 Task: Create a task  Create user profiles and permissions system for the app , assign it to team member softage.9@softage.net in the project TruTech and update the status of the task to  Off Track , set the priority of the task to Medium.
Action: Mouse moved to (50, 343)
Screenshot: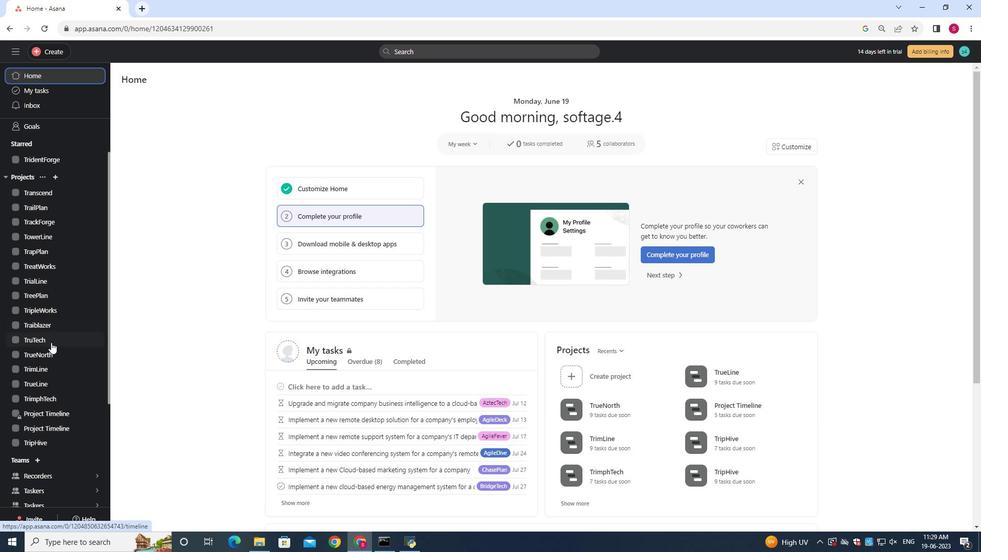 
Action: Mouse pressed left at (50, 343)
Screenshot: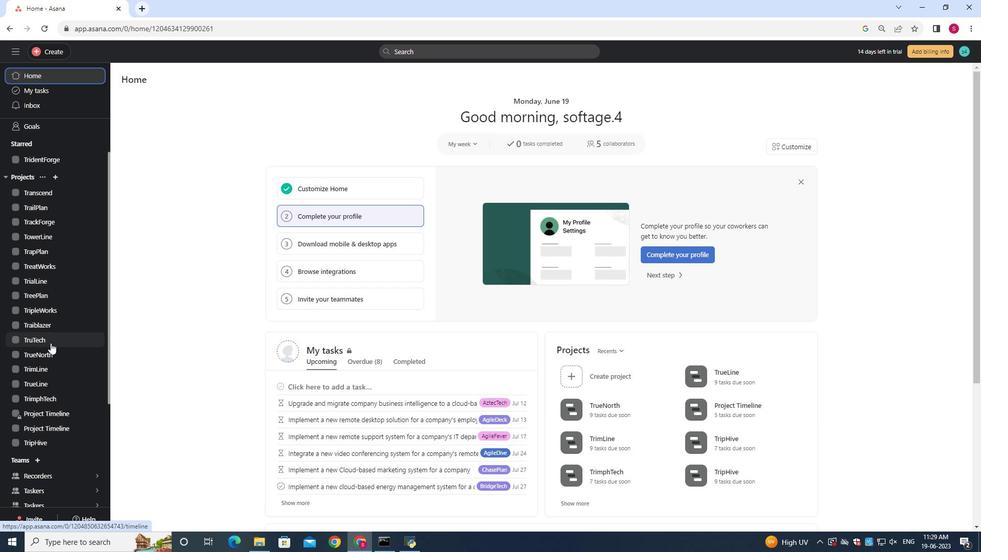 
Action: Mouse moved to (141, 122)
Screenshot: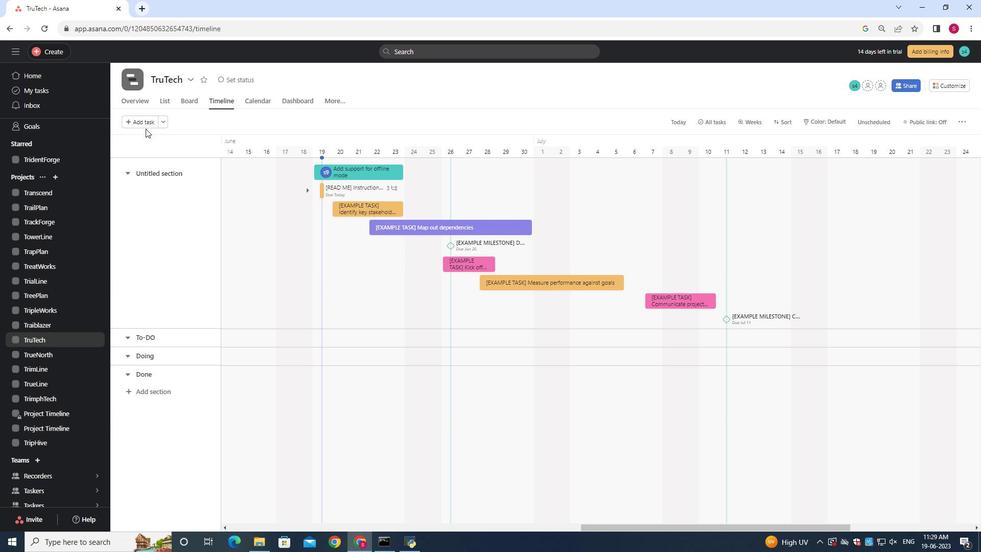 
Action: Mouse pressed left at (141, 122)
Screenshot: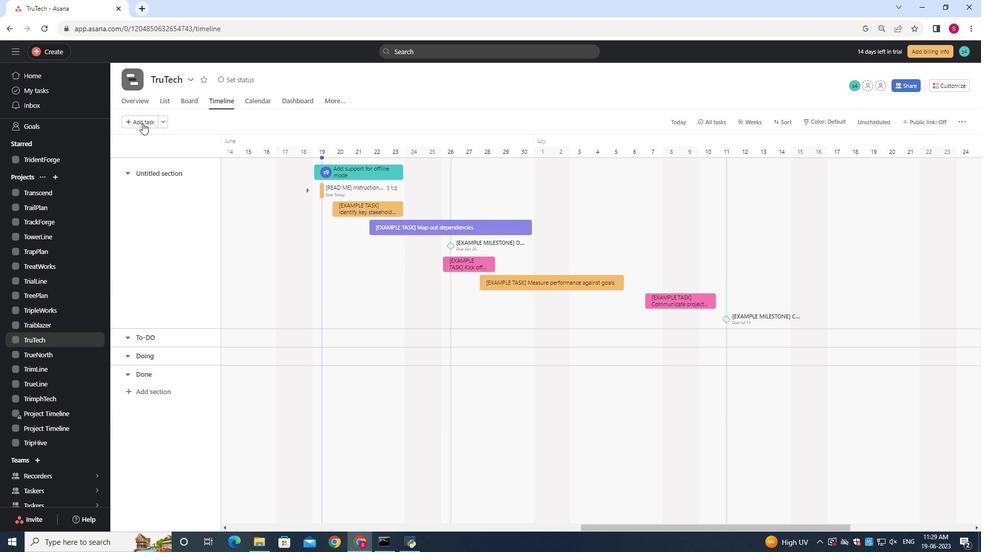 
Action: Mouse moved to (141, 121)
Screenshot: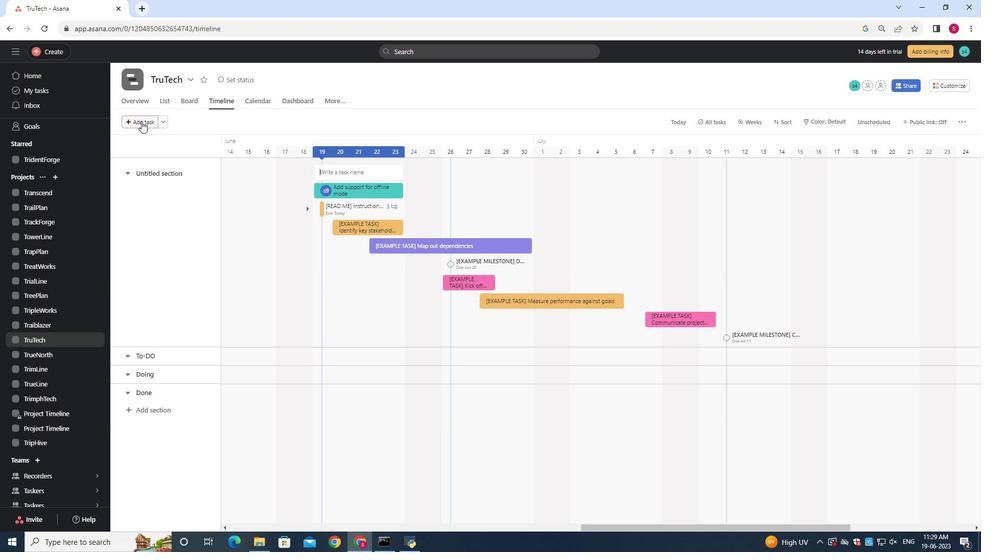 
Action: Key pressed <Key.shift>Create<Key.space>user<Key.space>profiles<Key.space>and<Key.space>permissions<Key.space>system
Screenshot: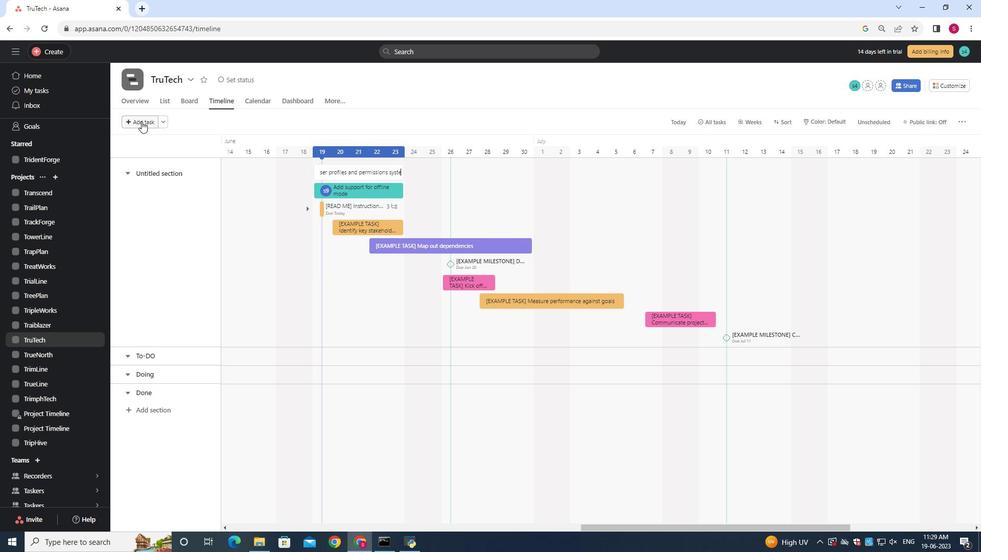 
Action: Mouse moved to (373, 172)
Screenshot: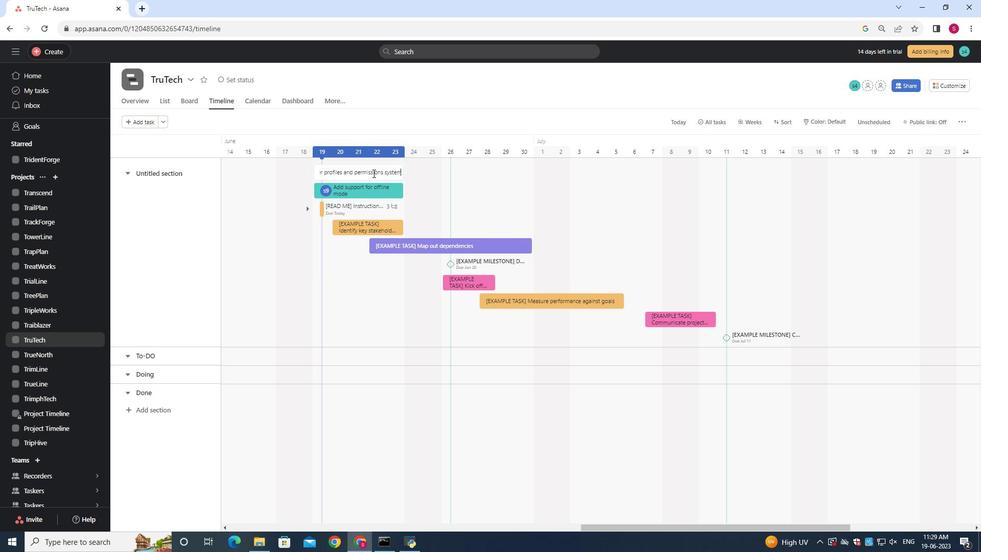 
Action: Mouse pressed left at (373, 172)
Screenshot: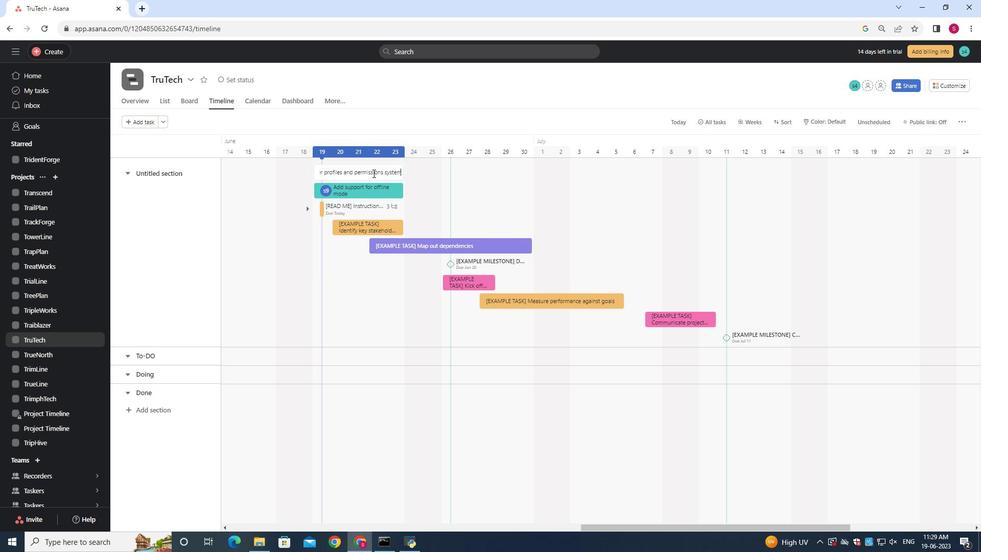
Action: Mouse moved to (792, 177)
Screenshot: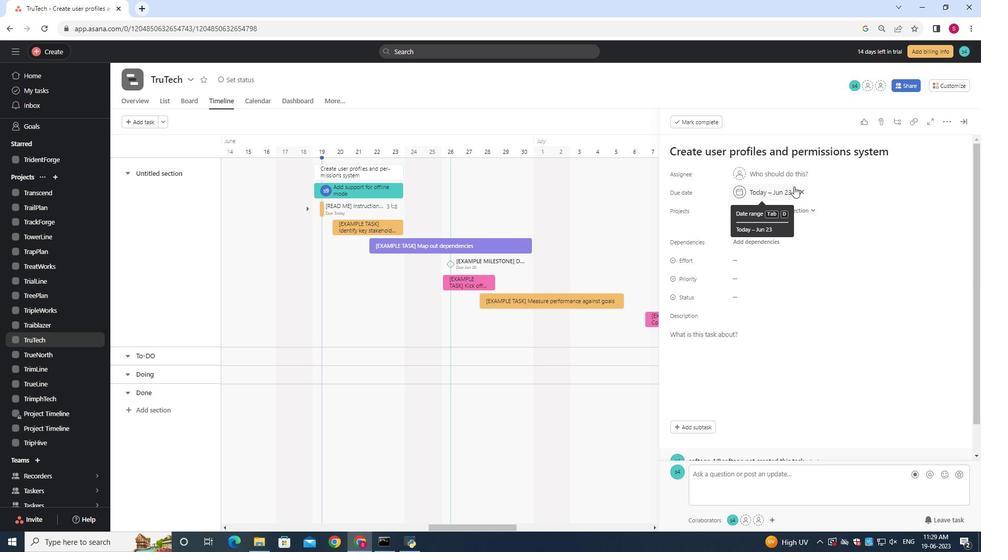 
Action: Mouse pressed left at (792, 177)
Screenshot: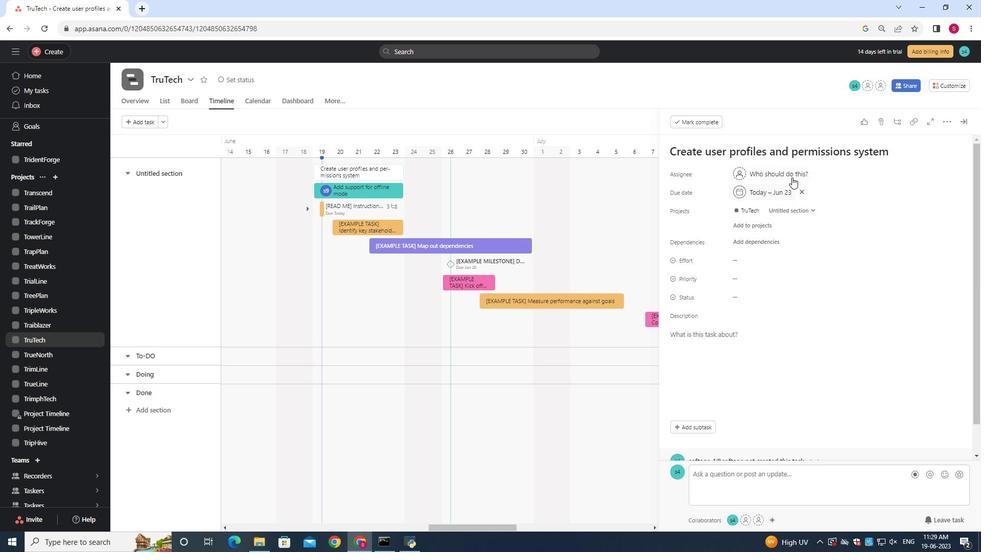 
Action: Key pressed softage.9<Key.shift>@softage.net
Screenshot: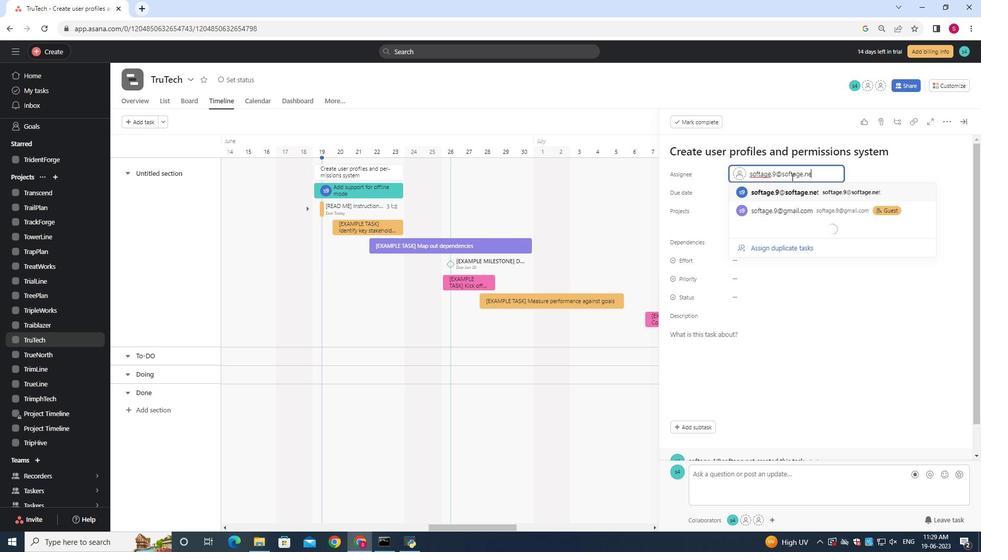 
Action: Mouse moved to (789, 189)
Screenshot: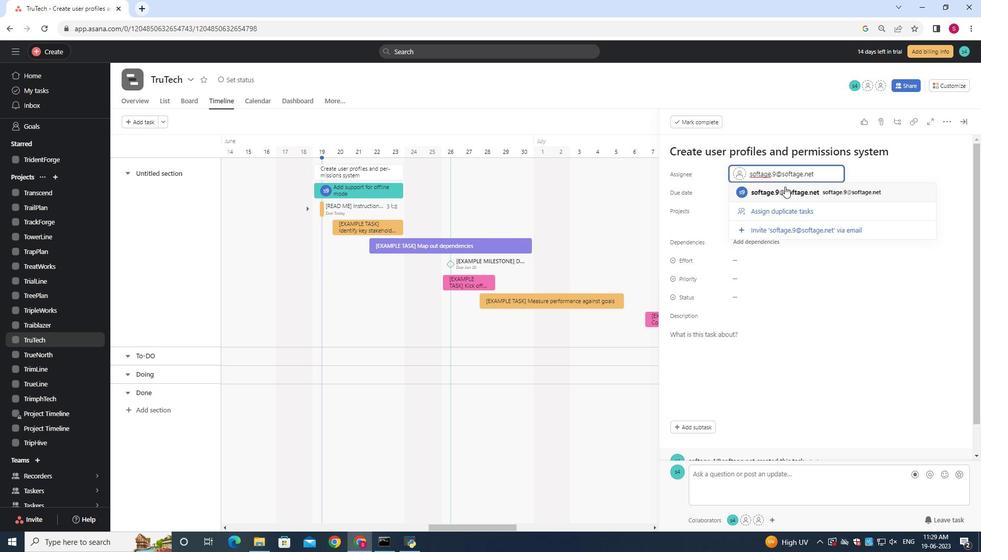
Action: Mouse pressed left at (789, 189)
Screenshot: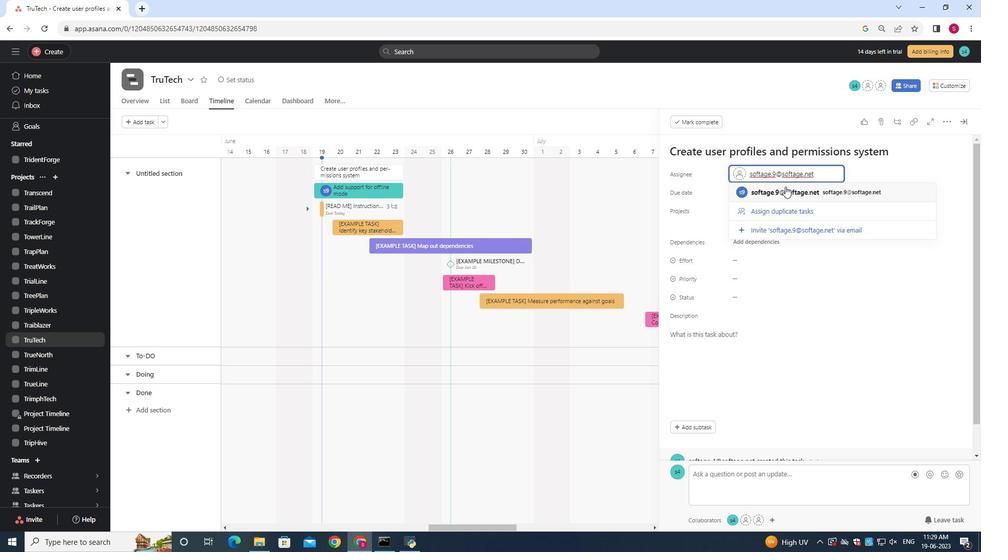 
Action: Mouse moved to (737, 298)
Screenshot: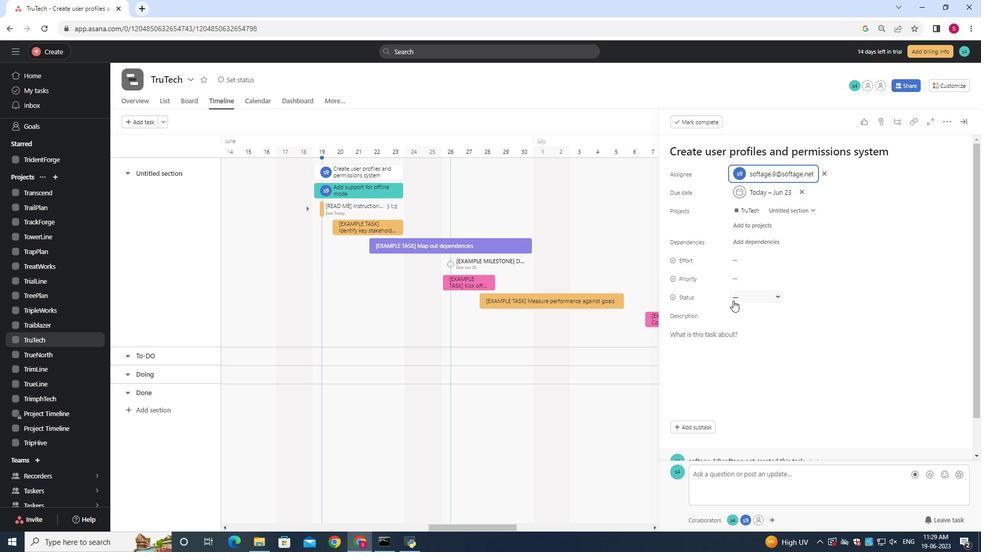 
Action: Mouse pressed left at (737, 298)
Screenshot: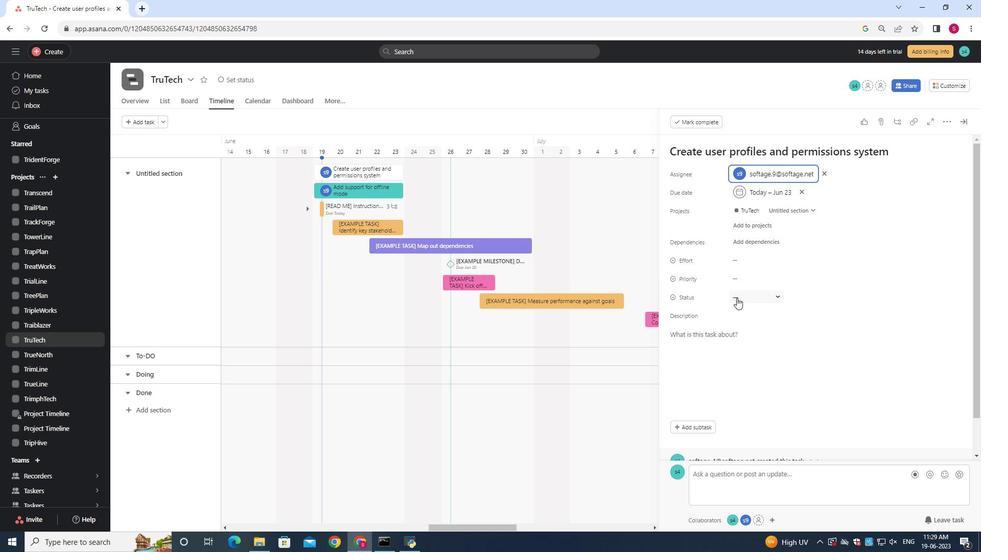 
Action: Mouse moved to (755, 361)
Screenshot: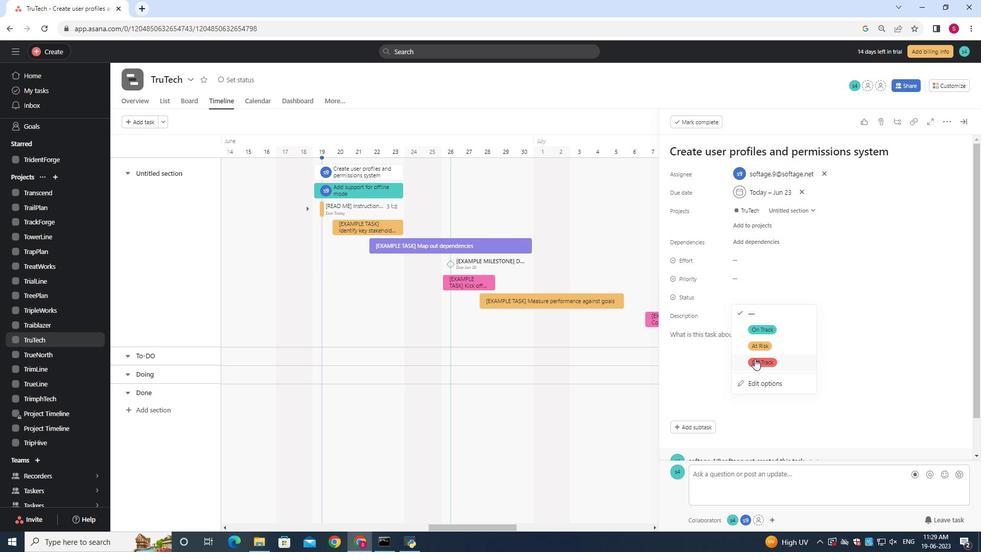 
Action: Mouse pressed left at (755, 361)
Screenshot: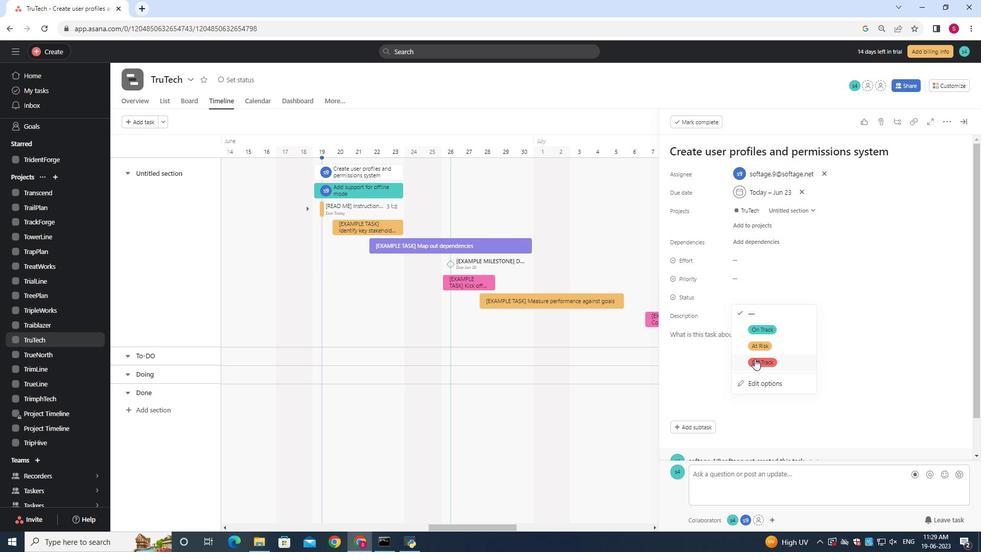 
Action: Mouse moved to (742, 272)
Screenshot: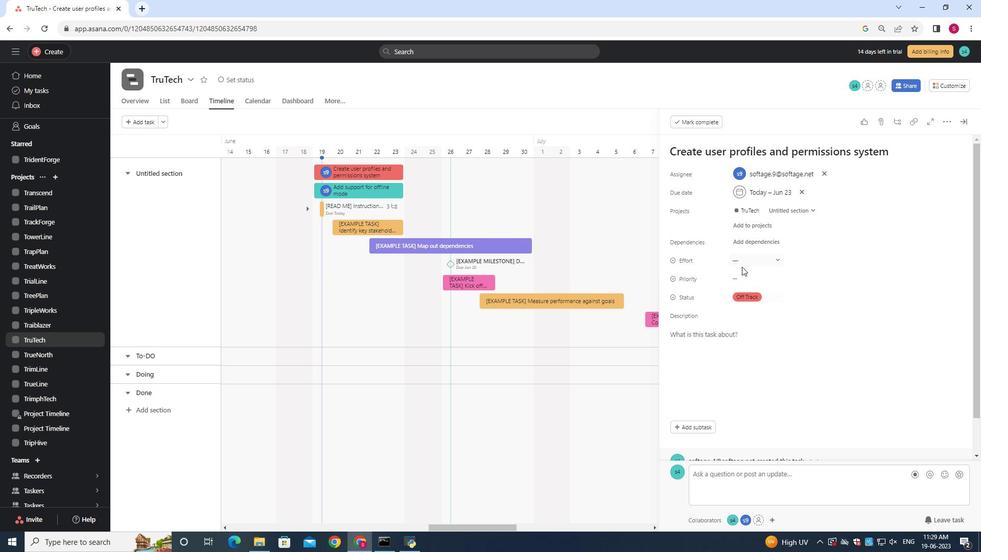 
Action: Mouse pressed left at (742, 272)
Screenshot: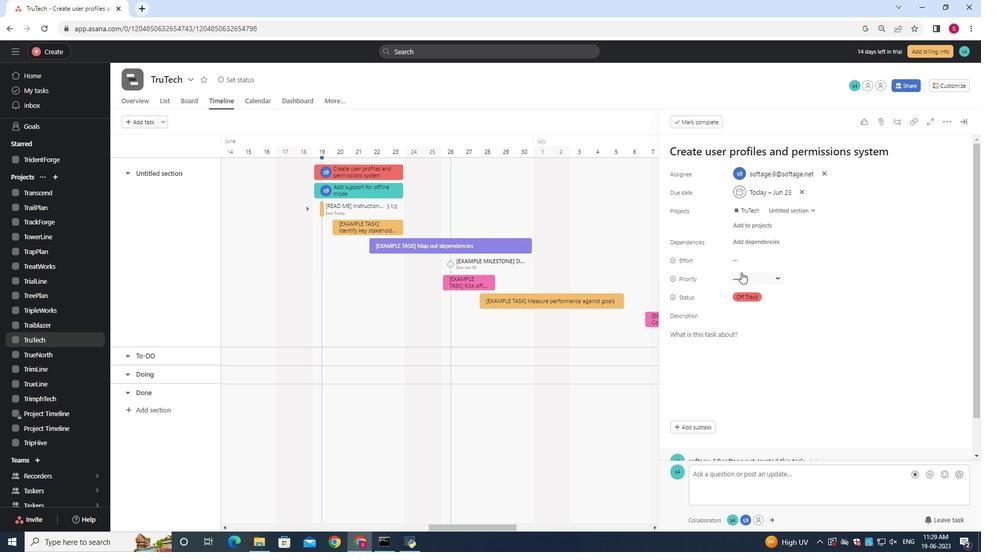 
Action: Mouse moved to (764, 321)
Screenshot: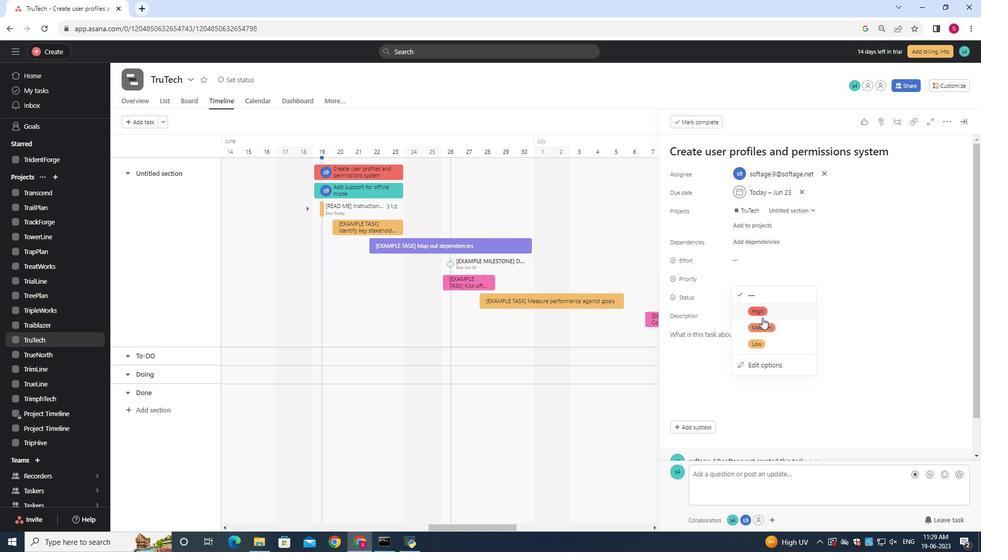 
Action: Mouse pressed left at (764, 321)
Screenshot: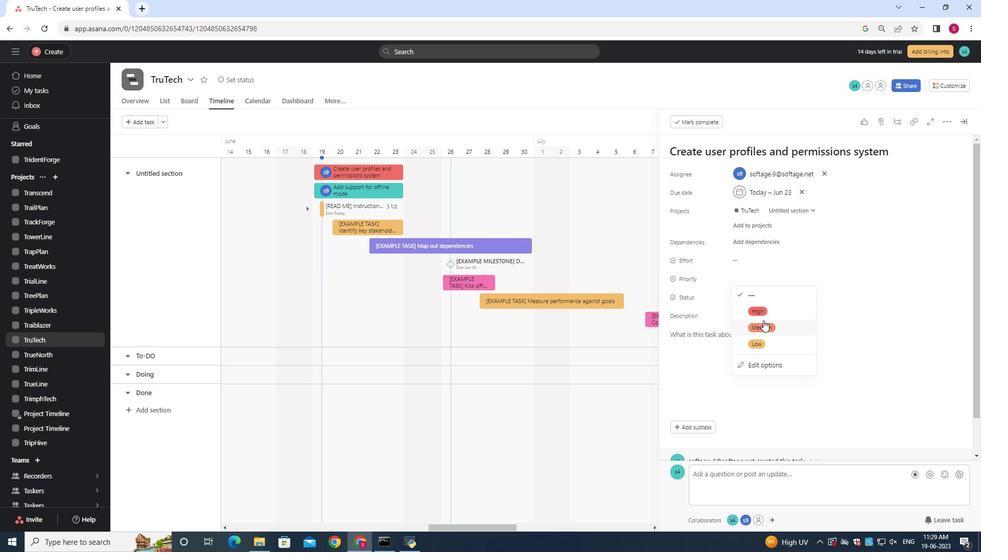 
Action: Mouse moved to (755, 295)
Screenshot: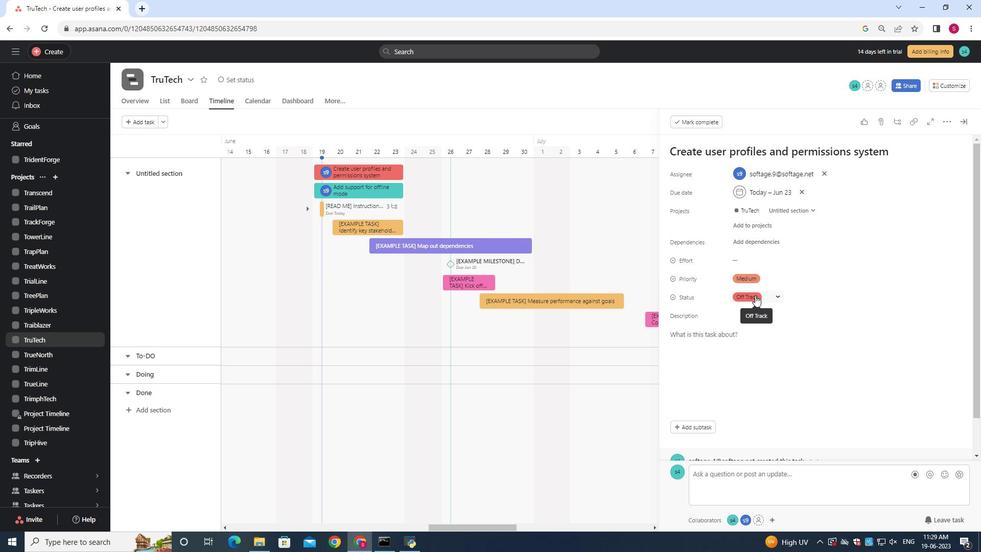 
